 Task: Set the terrestrial reception parameters transmission mode to 2k.
Action: Mouse moved to (116, 13)
Screenshot: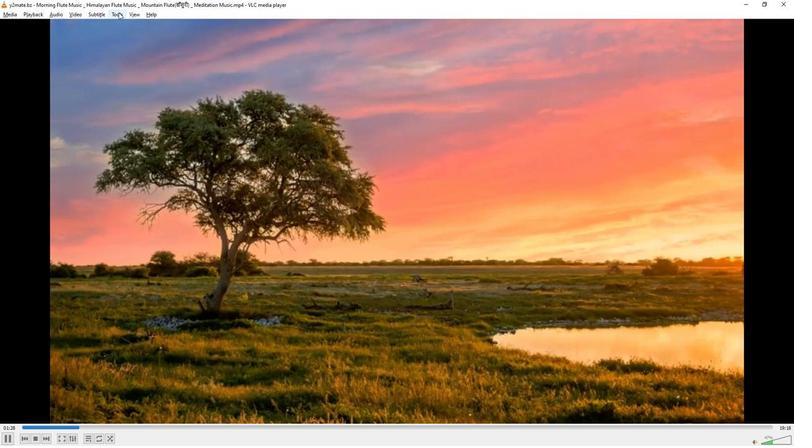 
Action: Mouse pressed left at (116, 13)
Screenshot: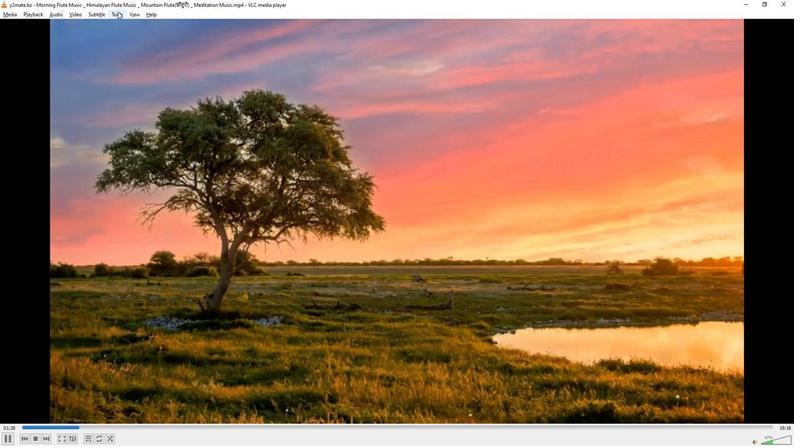 
Action: Mouse moved to (127, 114)
Screenshot: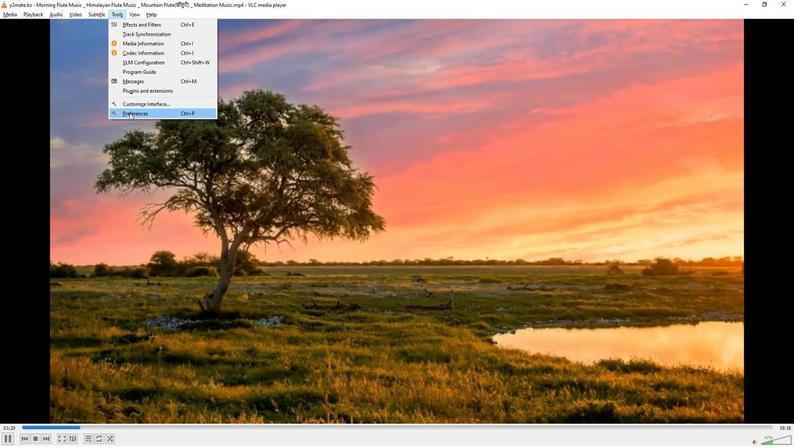 
Action: Mouse pressed left at (127, 114)
Screenshot: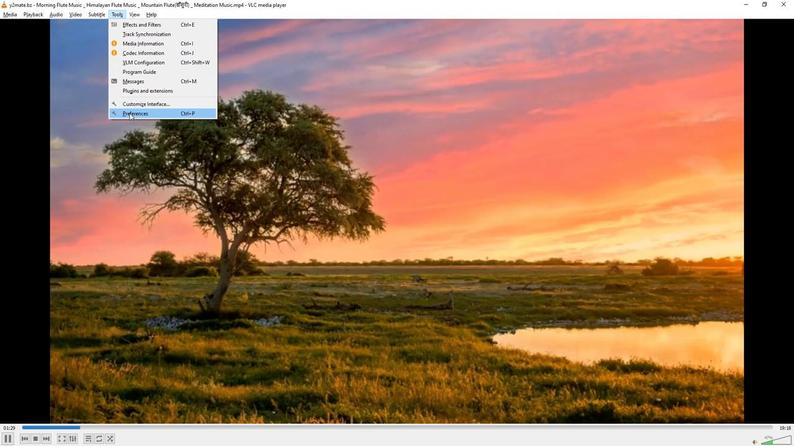 
Action: Mouse moved to (261, 366)
Screenshot: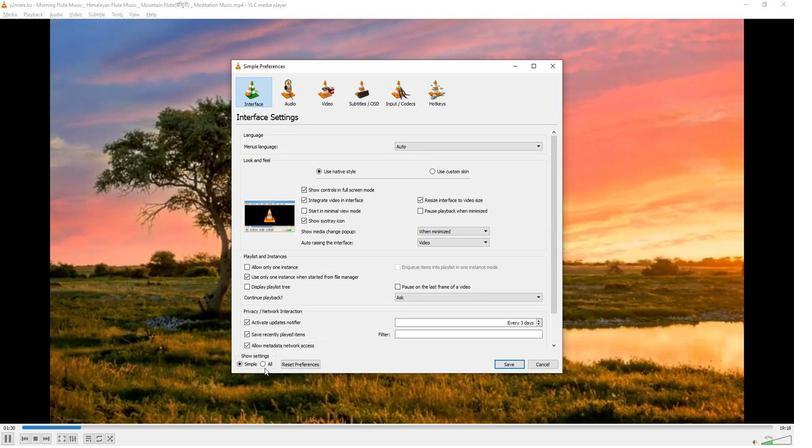 
Action: Mouse pressed left at (261, 366)
Screenshot: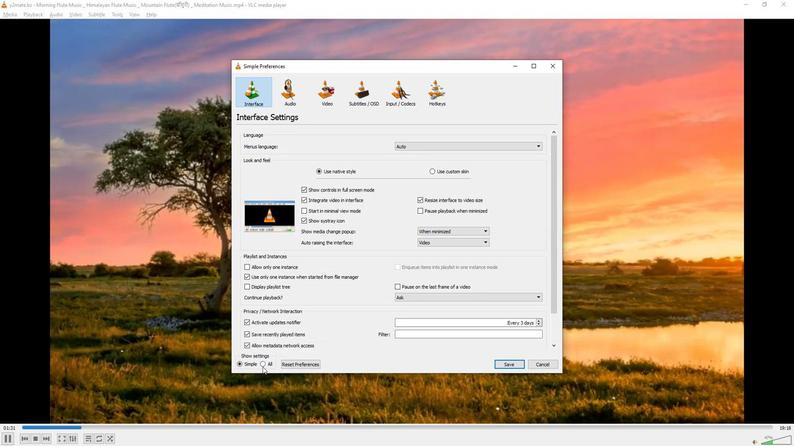 
Action: Mouse moved to (252, 223)
Screenshot: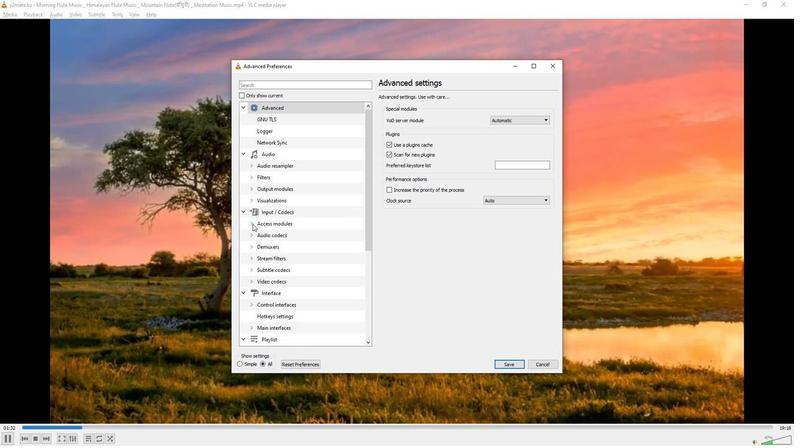 
Action: Mouse pressed left at (252, 223)
Screenshot: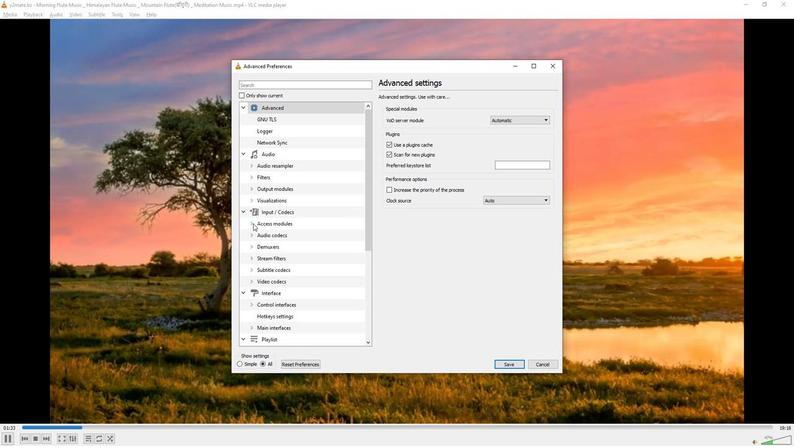 
Action: Mouse moved to (276, 290)
Screenshot: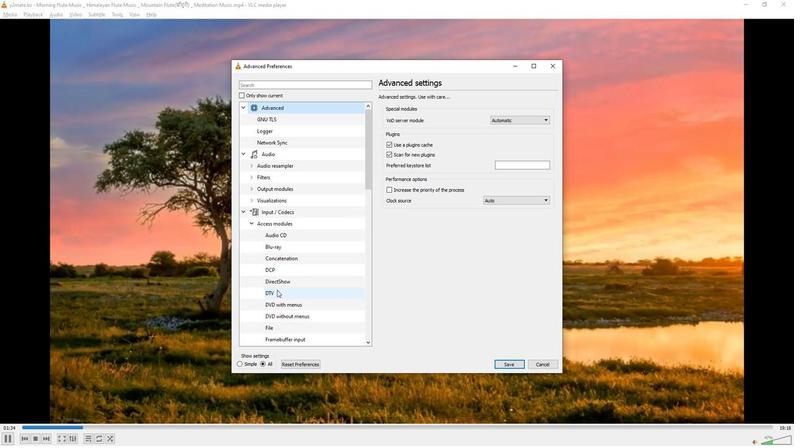 
Action: Mouse pressed left at (276, 290)
Screenshot: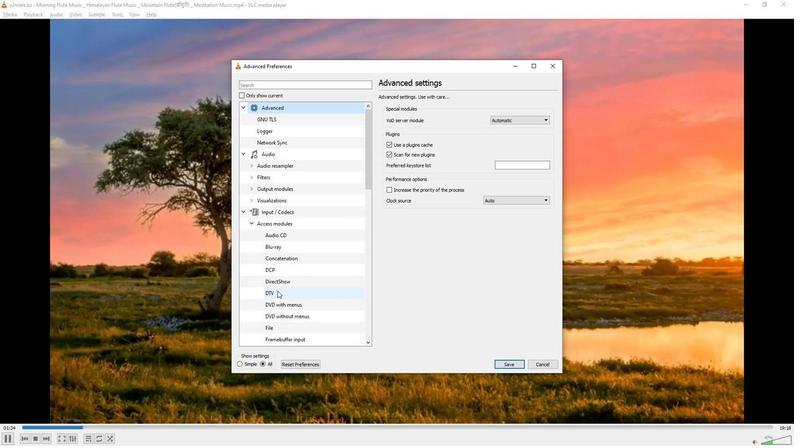 
Action: Mouse moved to (516, 178)
Screenshot: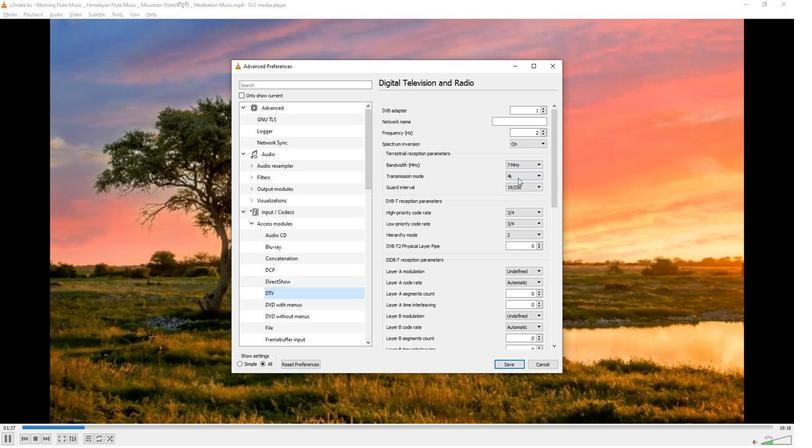 
Action: Mouse pressed left at (516, 178)
Screenshot: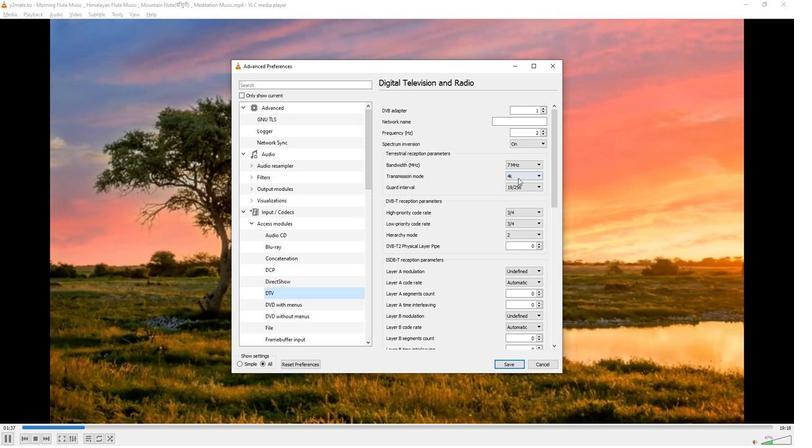 
Action: Mouse moved to (515, 193)
Screenshot: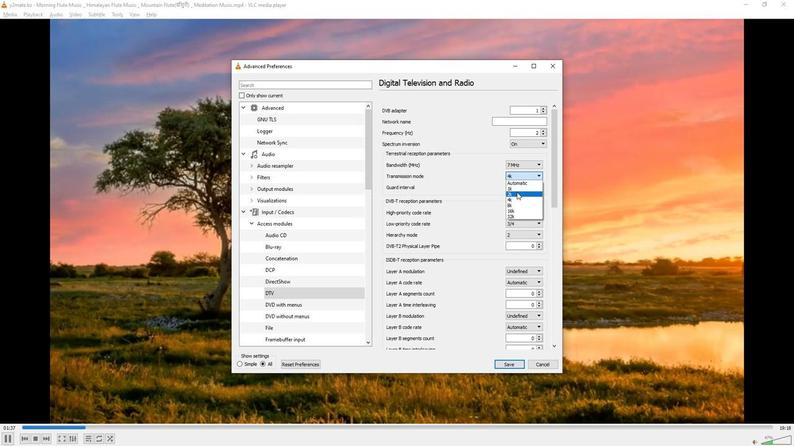 
Action: Mouse pressed left at (515, 193)
Screenshot: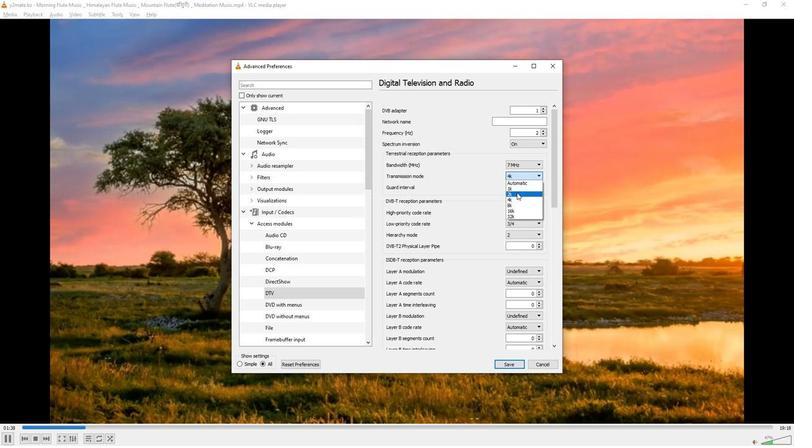 
Action: Mouse moved to (483, 198)
Screenshot: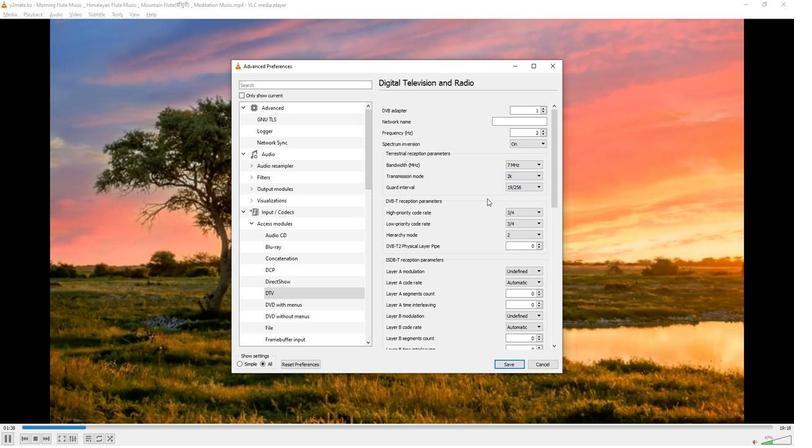 
